 Task: Add Paulaner Hefe-Weizen 4 Pack Cans to the cart.
Action: Mouse moved to (717, 280)
Screenshot: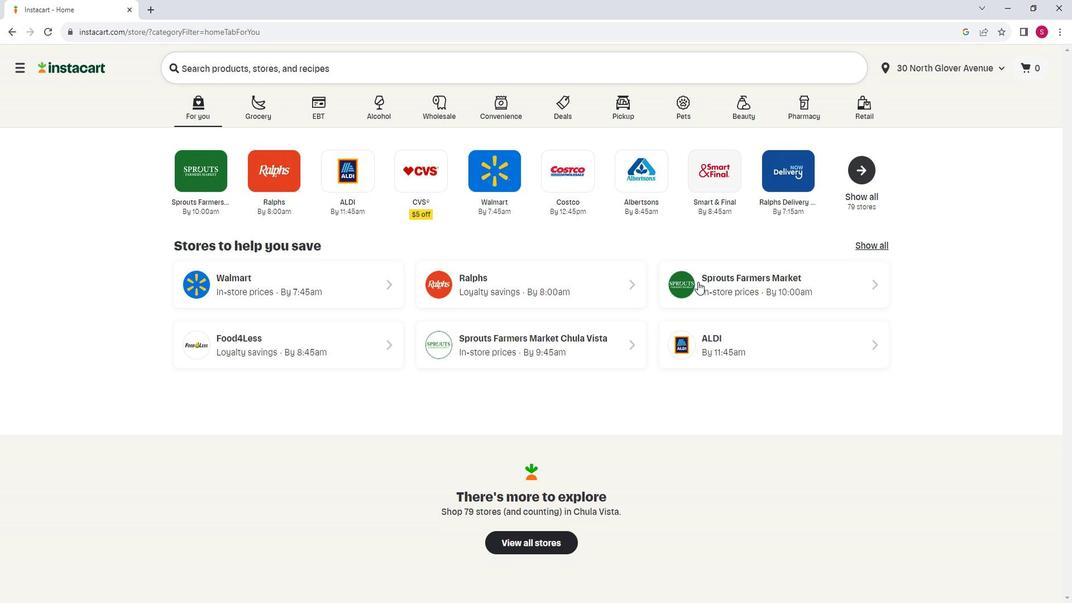 
Action: Mouse pressed left at (717, 280)
Screenshot: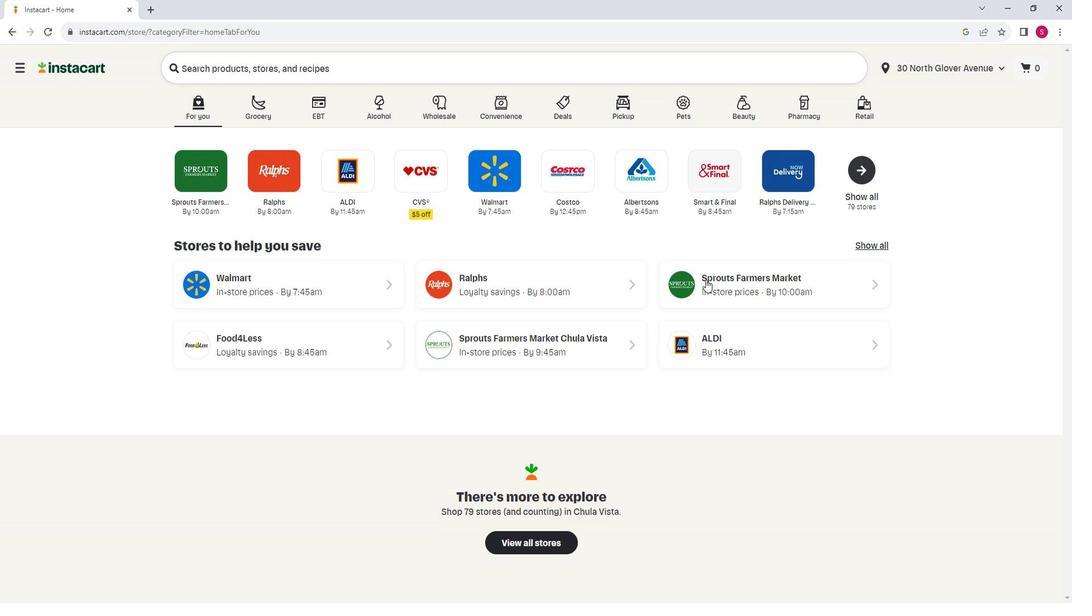 
Action: Mouse moved to (11, 451)
Screenshot: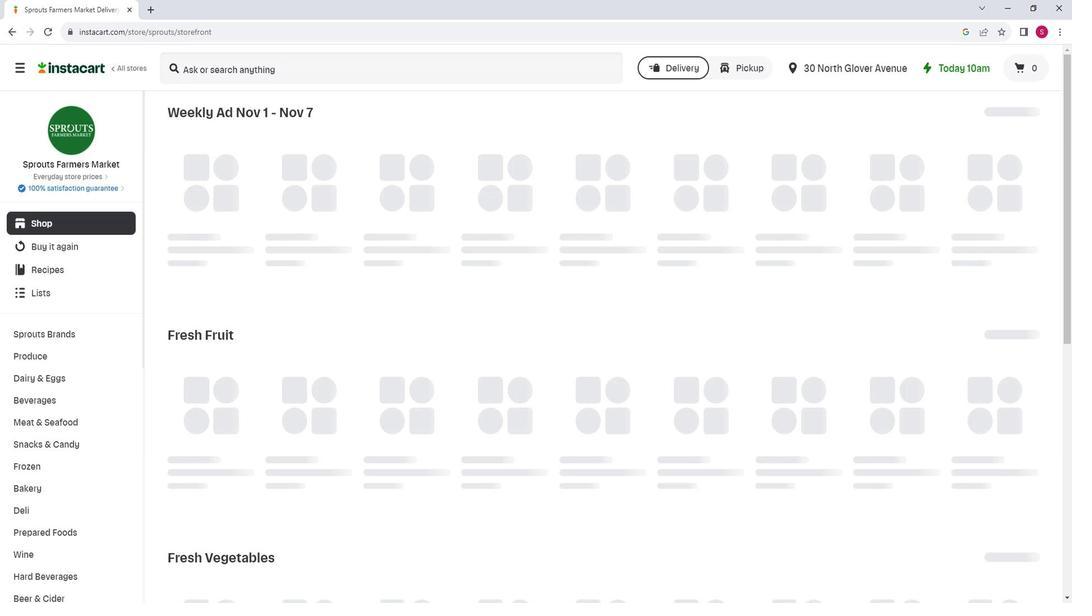 
Action: Mouse scrolled (11, 450) with delta (0, 0)
Screenshot: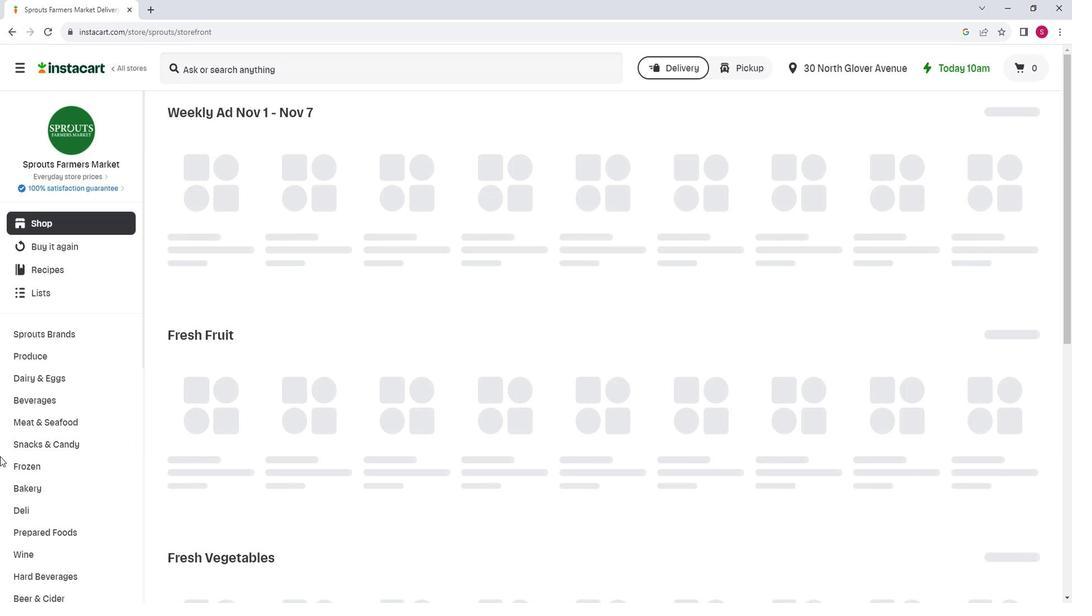
Action: Mouse moved to (39, 444)
Screenshot: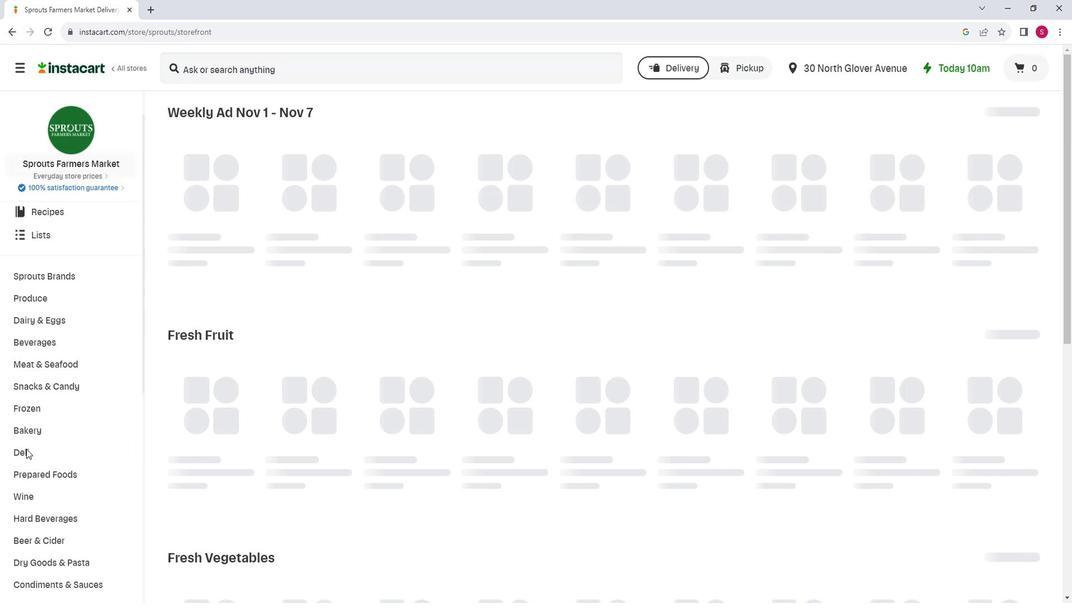 
Action: Mouse scrolled (39, 443) with delta (0, 0)
Screenshot: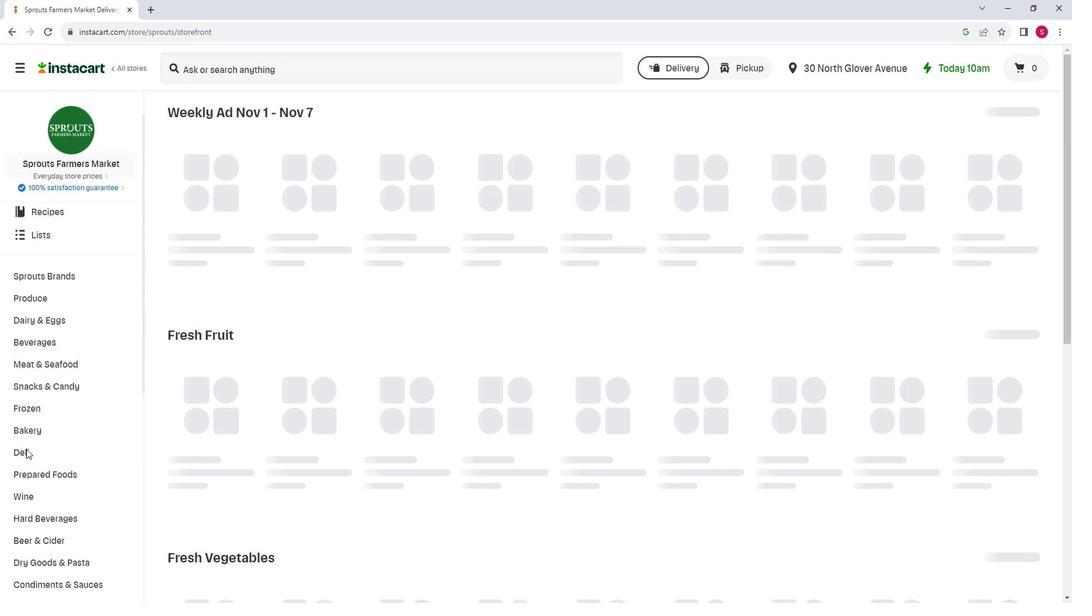 
Action: Mouse moved to (45, 477)
Screenshot: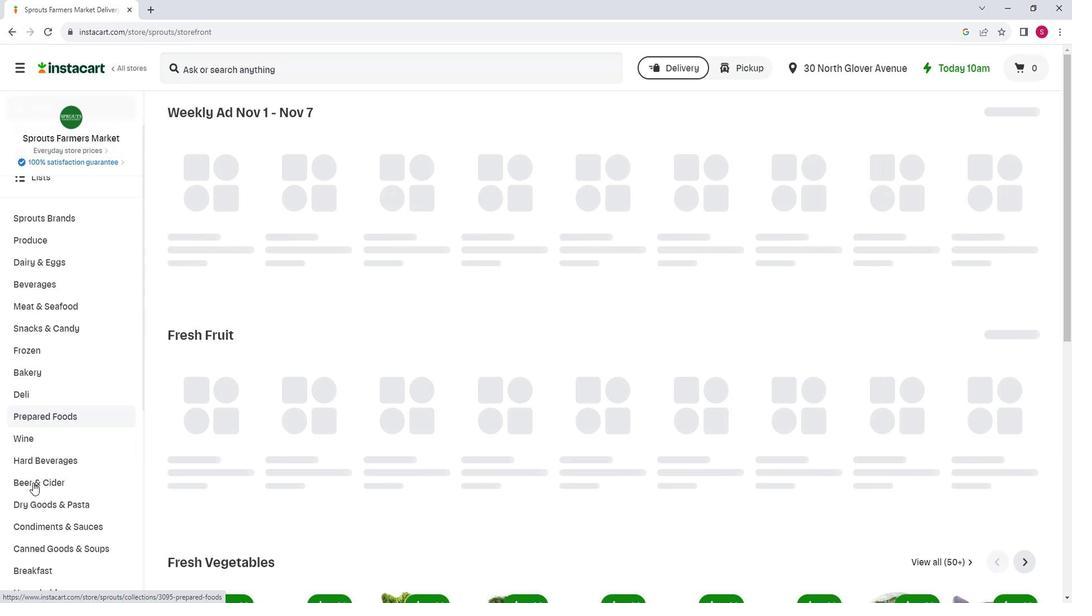 
Action: Mouse pressed left at (45, 477)
Screenshot: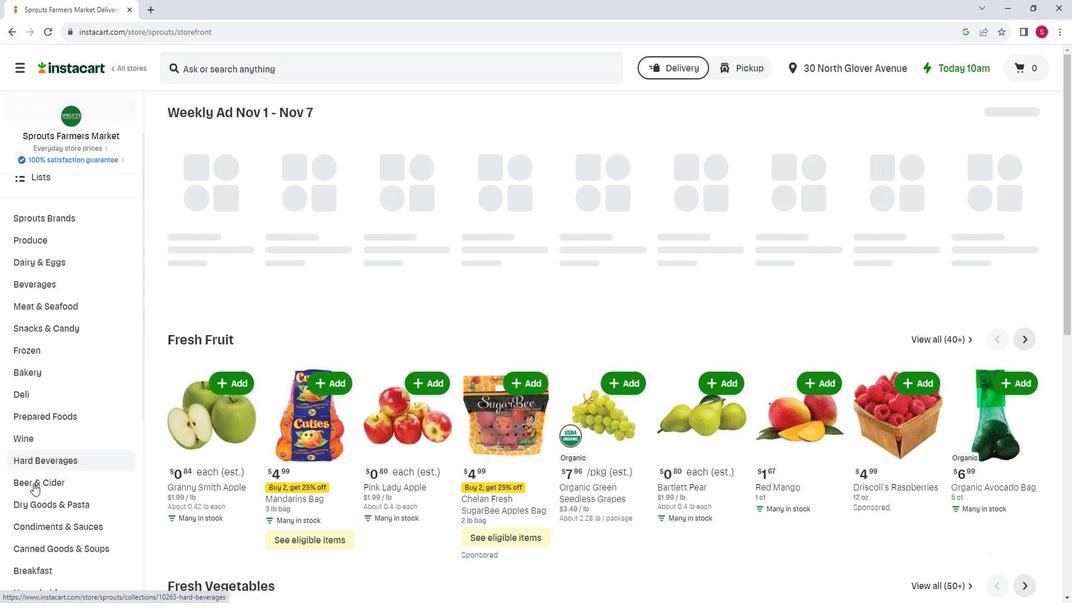 
Action: Mouse moved to (396, 150)
Screenshot: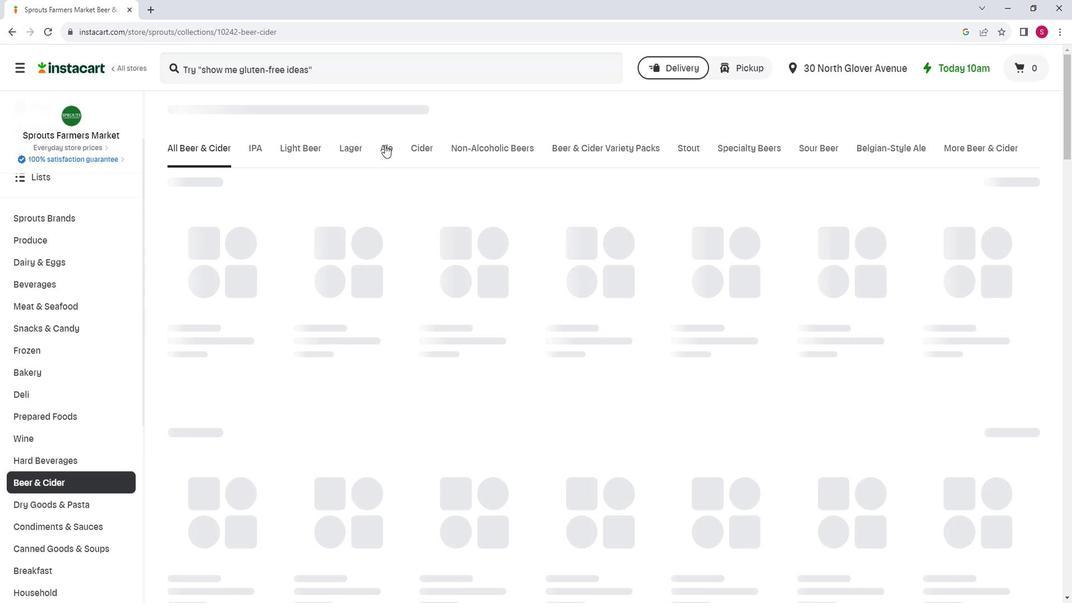 
Action: Mouse pressed left at (396, 150)
Screenshot: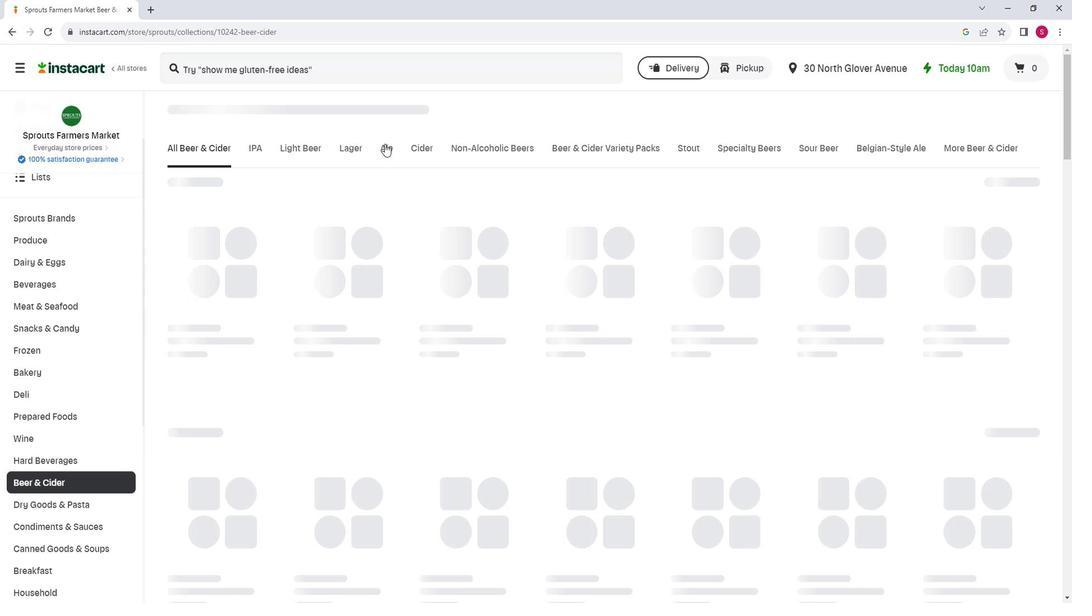 
Action: Mouse moved to (431, 196)
Screenshot: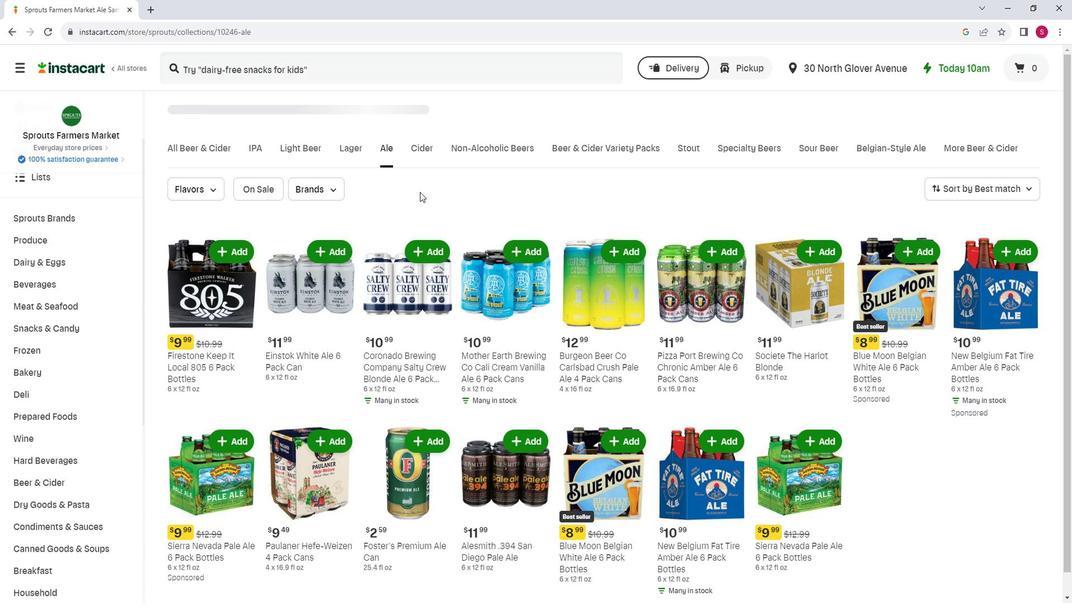 
Action: Mouse scrolled (431, 196) with delta (0, 0)
Screenshot: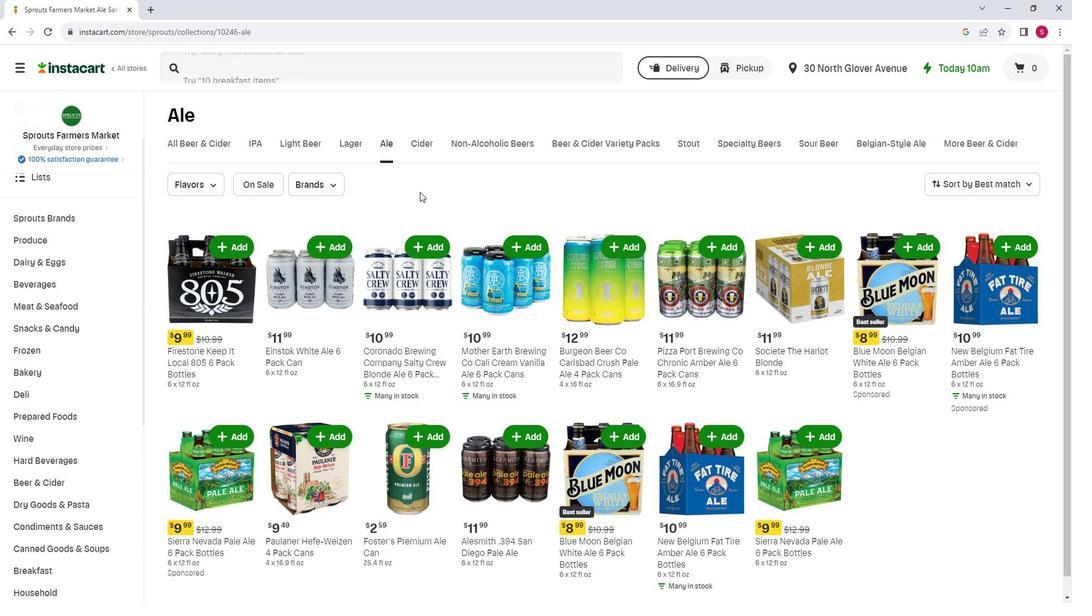 
Action: Mouse moved to (342, 409)
Screenshot: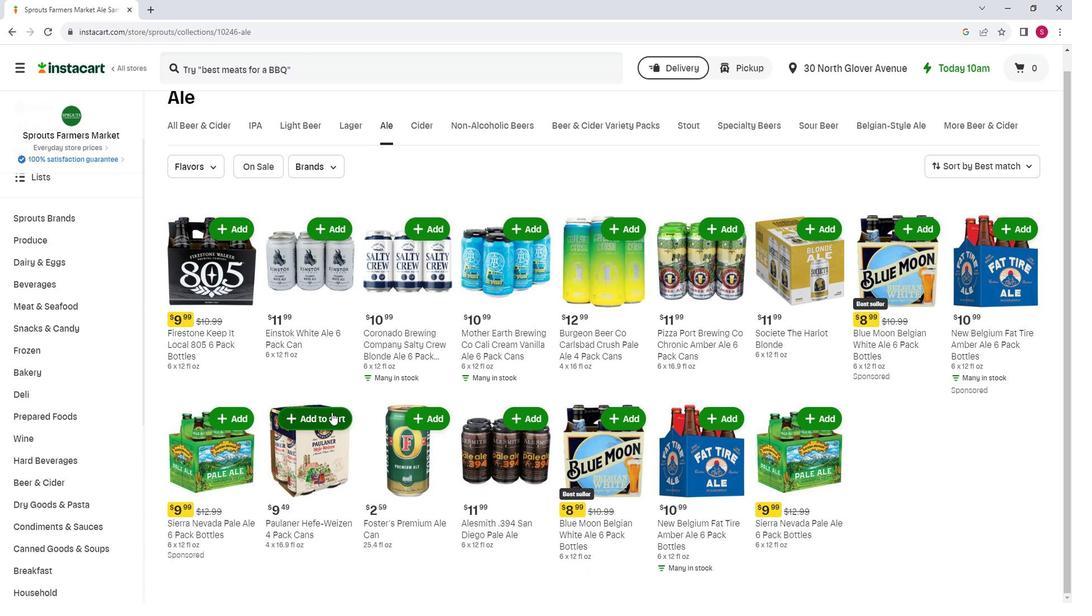 
Action: Mouse pressed left at (342, 409)
Screenshot: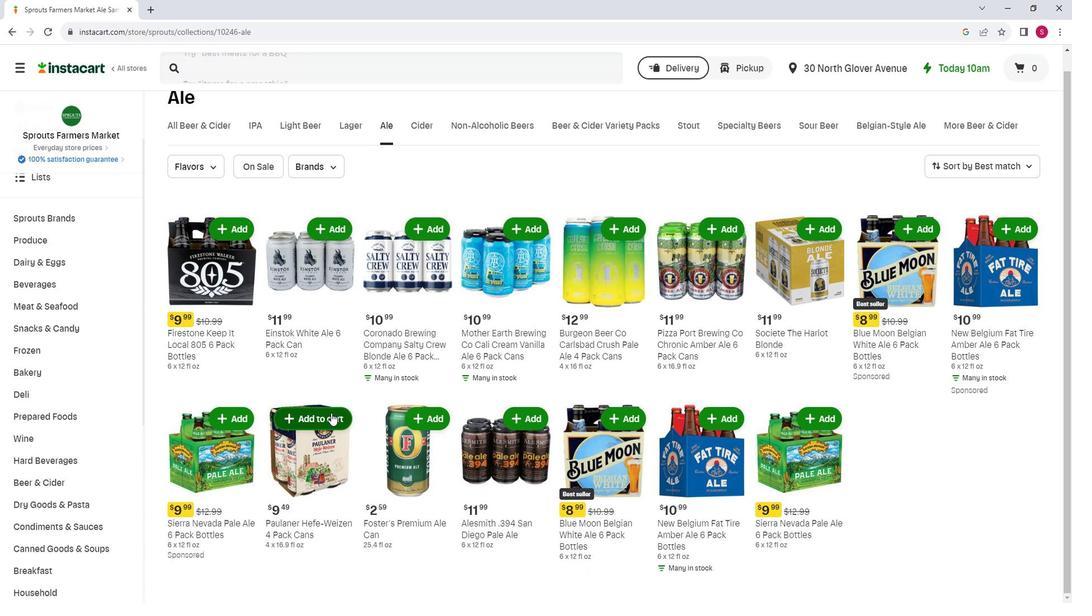 
Action: Mouse moved to (367, 364)
Screenshot: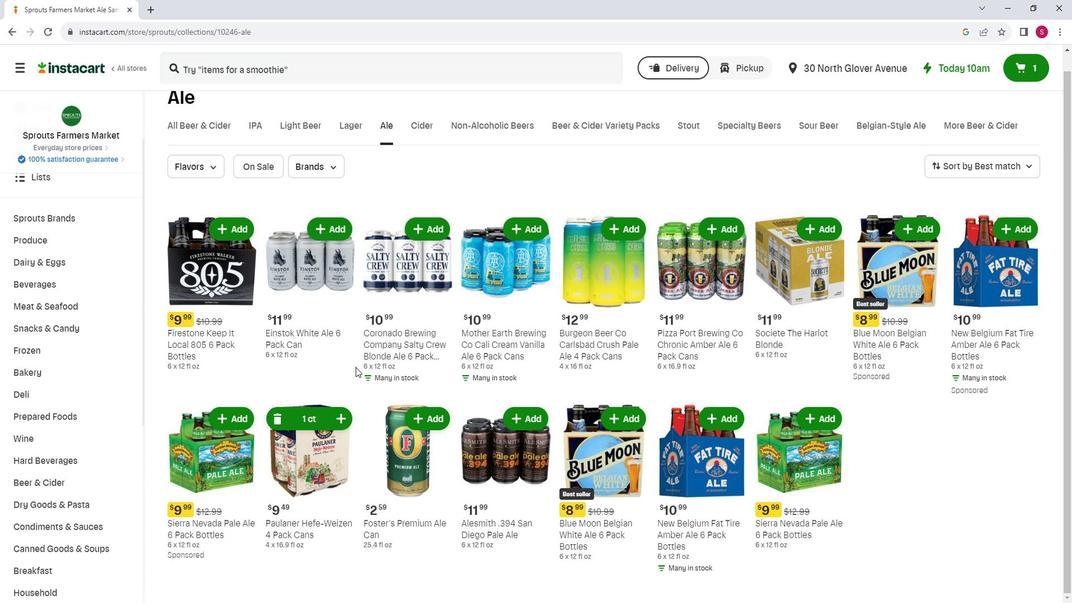 
